 Task: Invite Team Member Softage.1@softage.net to Workspace Appointment Scheduling. Invite Team Member Softage.2@softage.net to Workspace Appointment Scheduling. Invite Team Member Softage.3@softage.net to Workspace Appointment Scheduling. Invite Team Member Softage.4@softage.net to Workspace Appointment Scheduling
Action: Mouse moved to (972, 147)
Screenshot: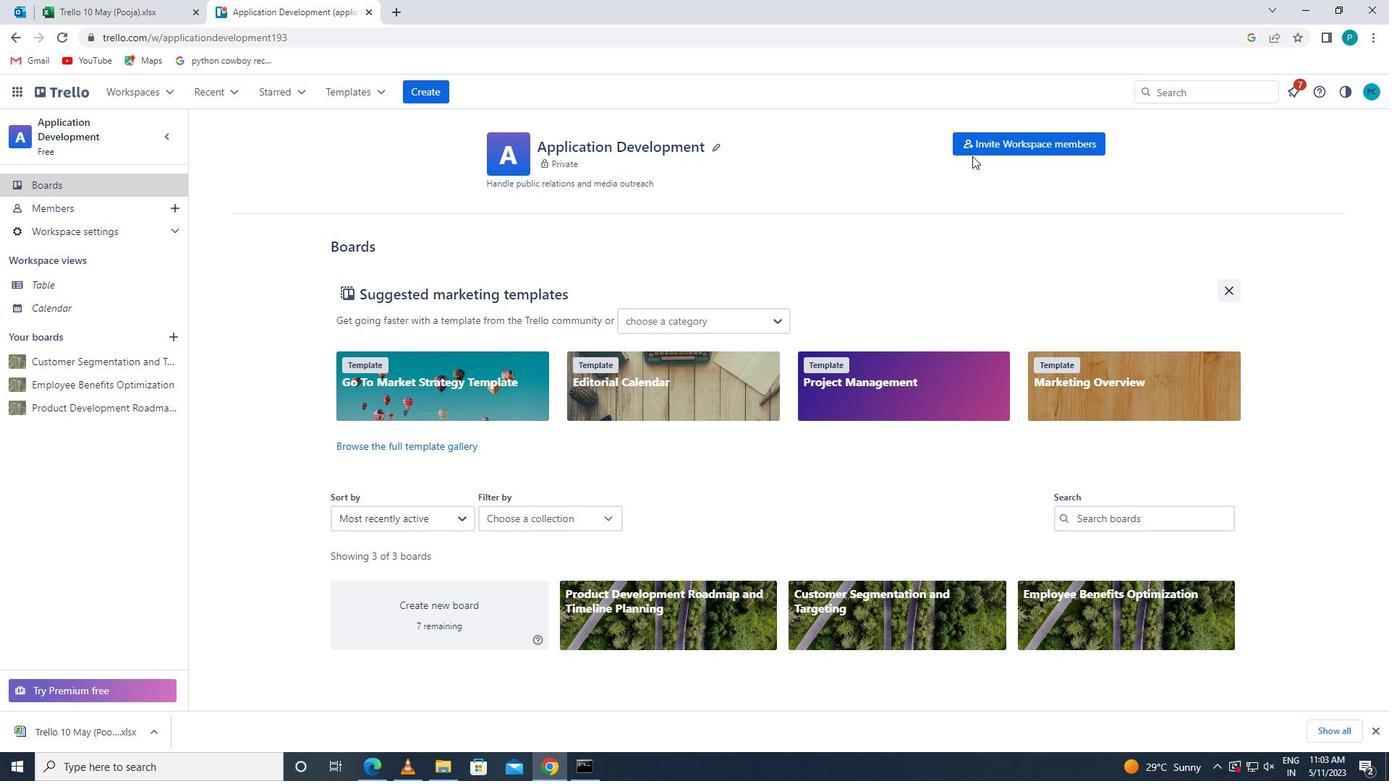 
Action: Mouse pressed left at (972, 147)
Screenshot: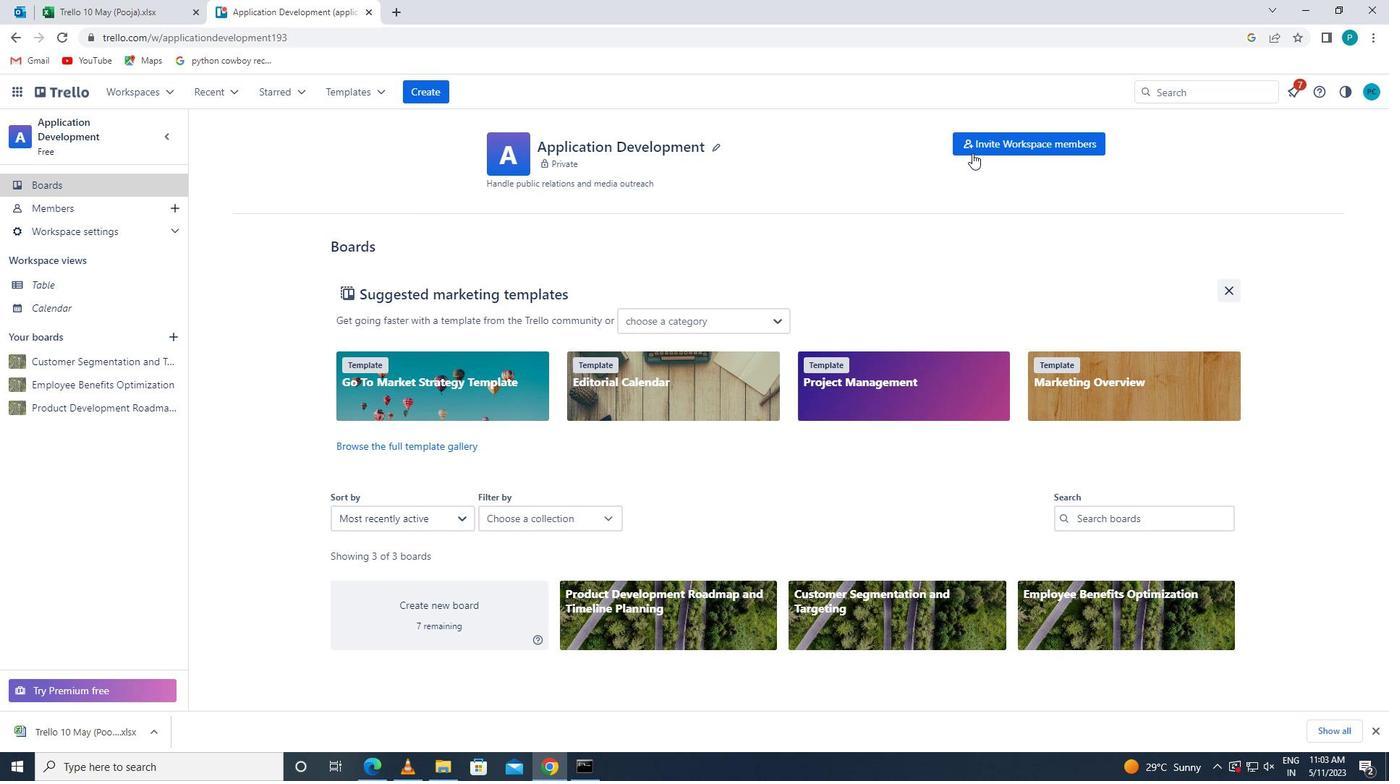
Action: Mouse moved to (890, 348)
Screenshot: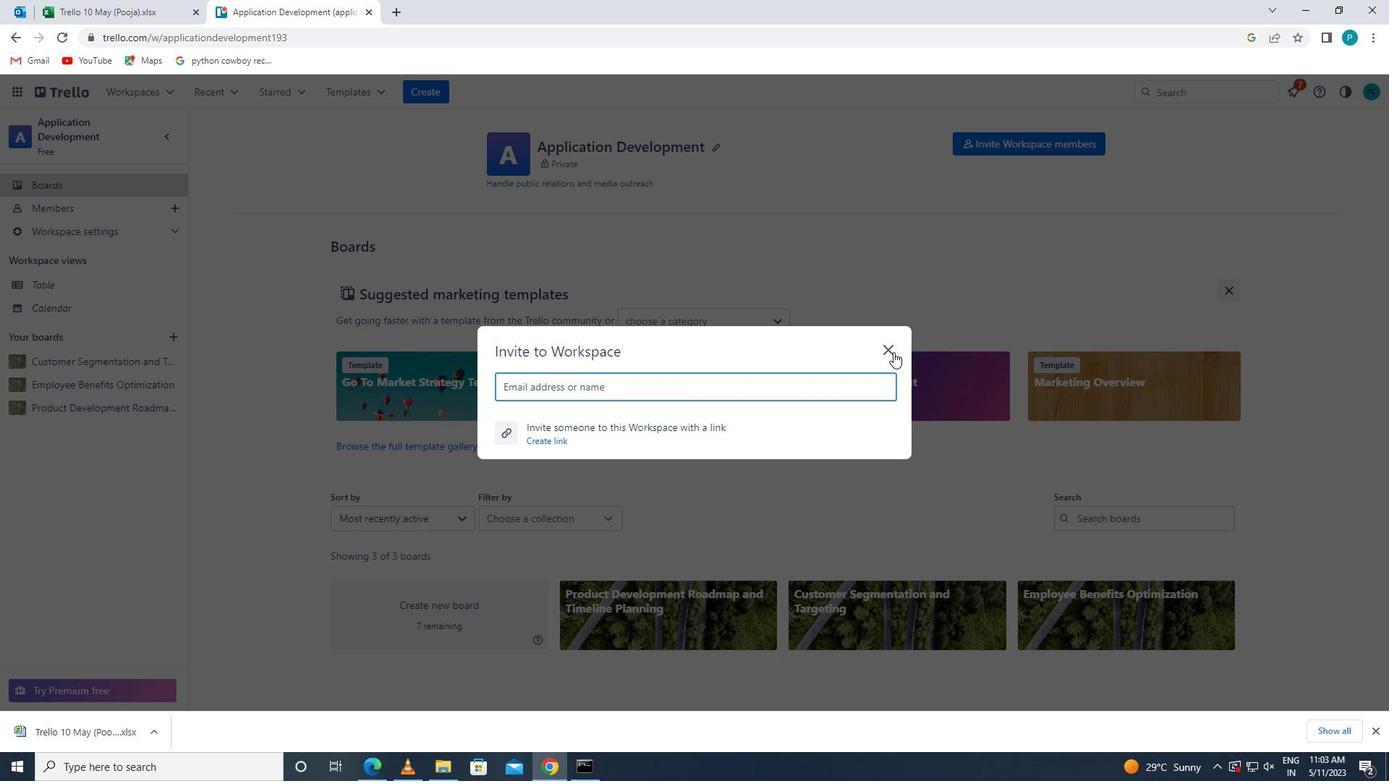 
Action: Mouse pressed left at (890, 348)
Screenshot: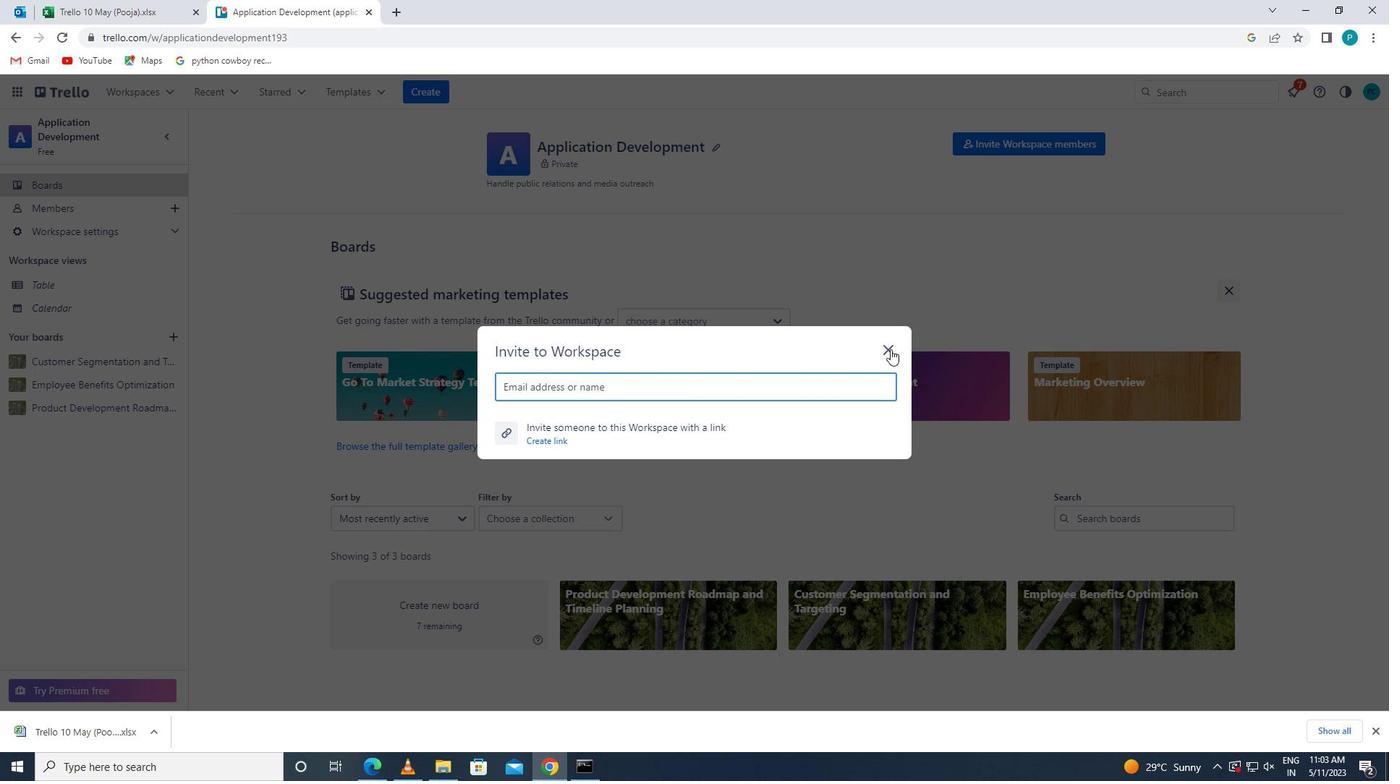 
Action: Mouse moved to (147, 88)
Screenshot: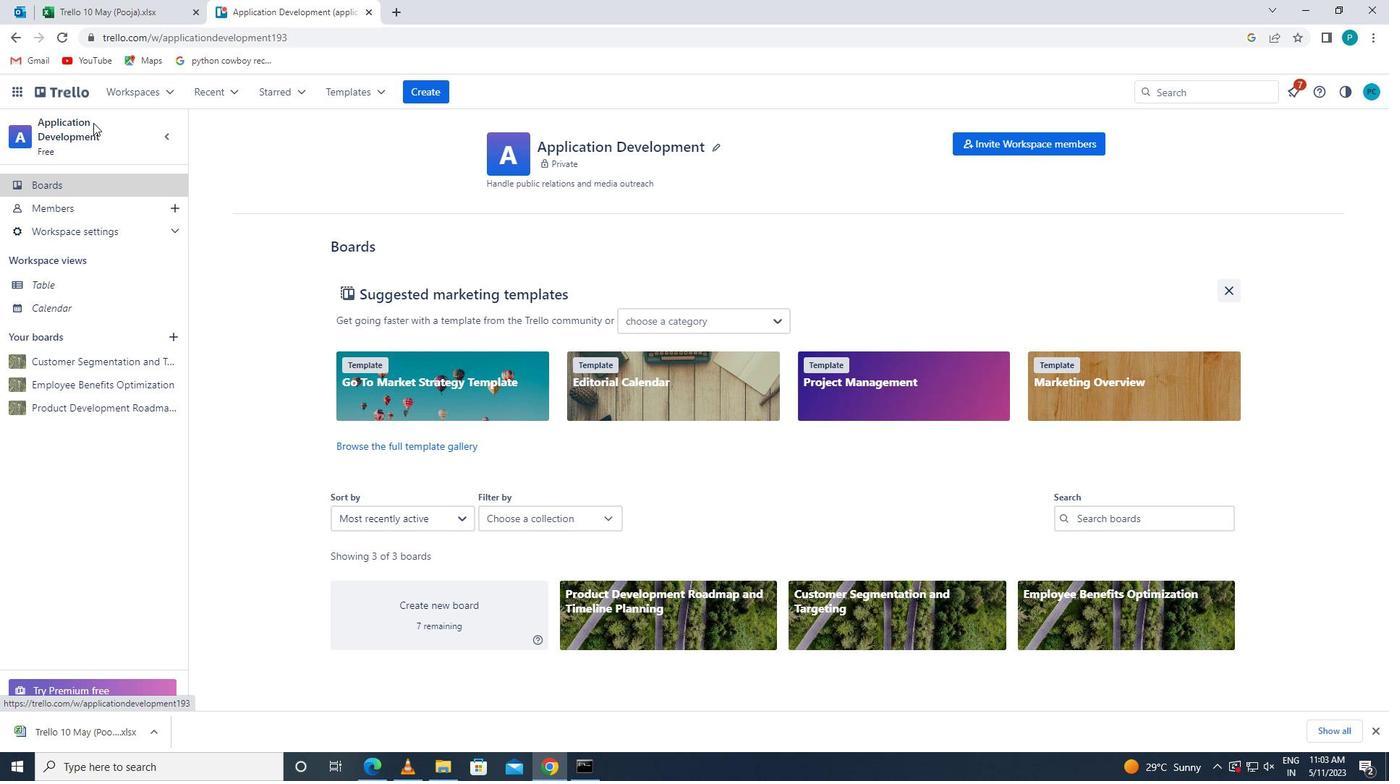 
Action: Mouse pressed left at (147, 88)
Screenshot: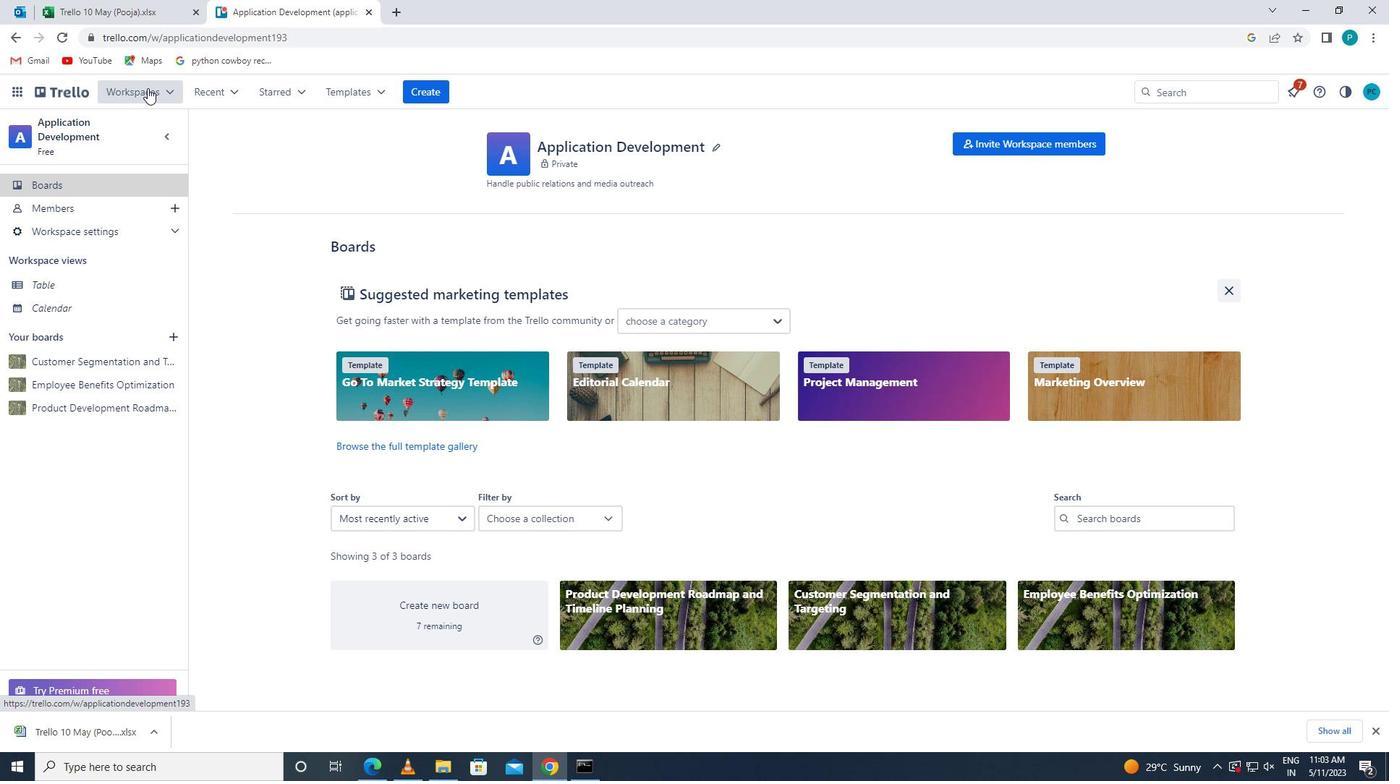 
Action: Mouse moved to (226, 405)
Screenshot: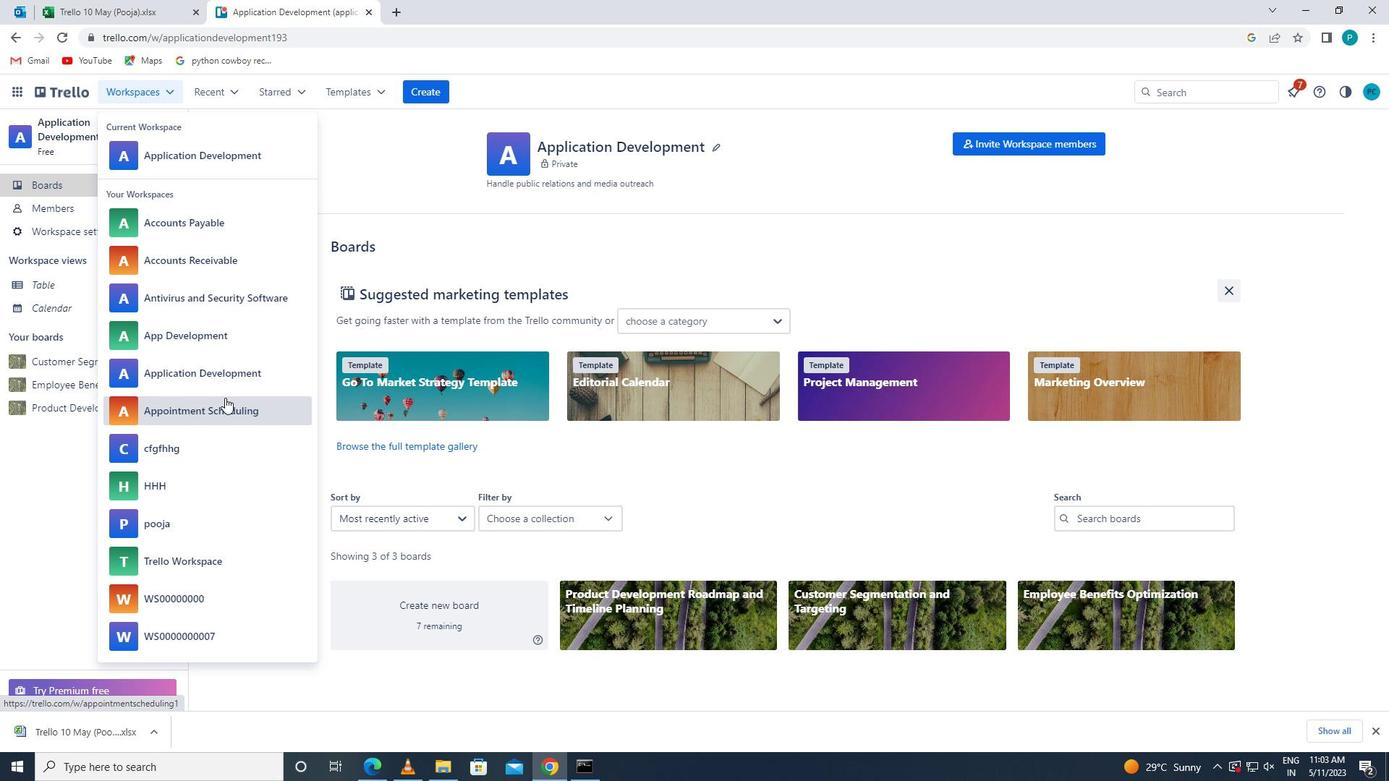 
Action: Mouse pressed left at (226, 405)
Screenshot: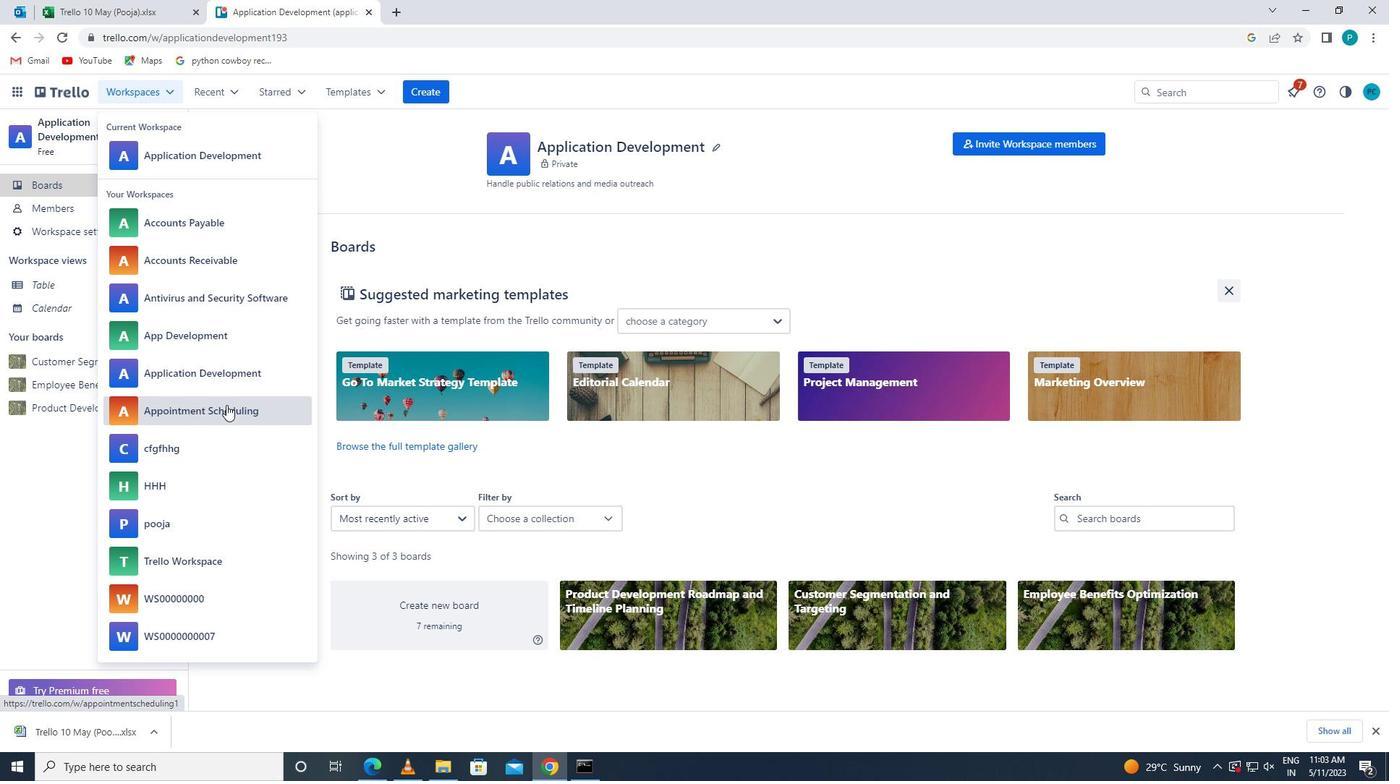 
Action: Mouse moved to (1001, 132)
Screenshot: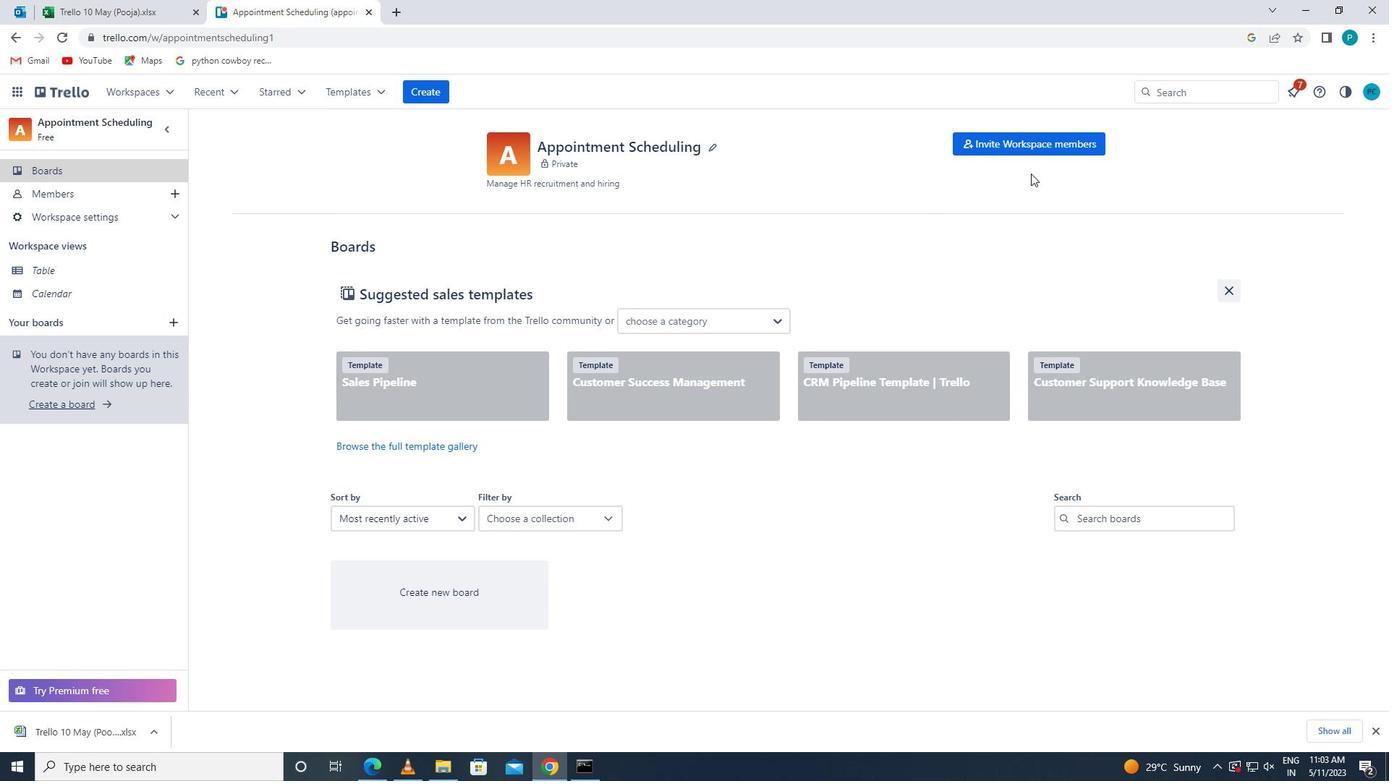 
Action: Mouse pressed left at (1001, 132)
Screenshot: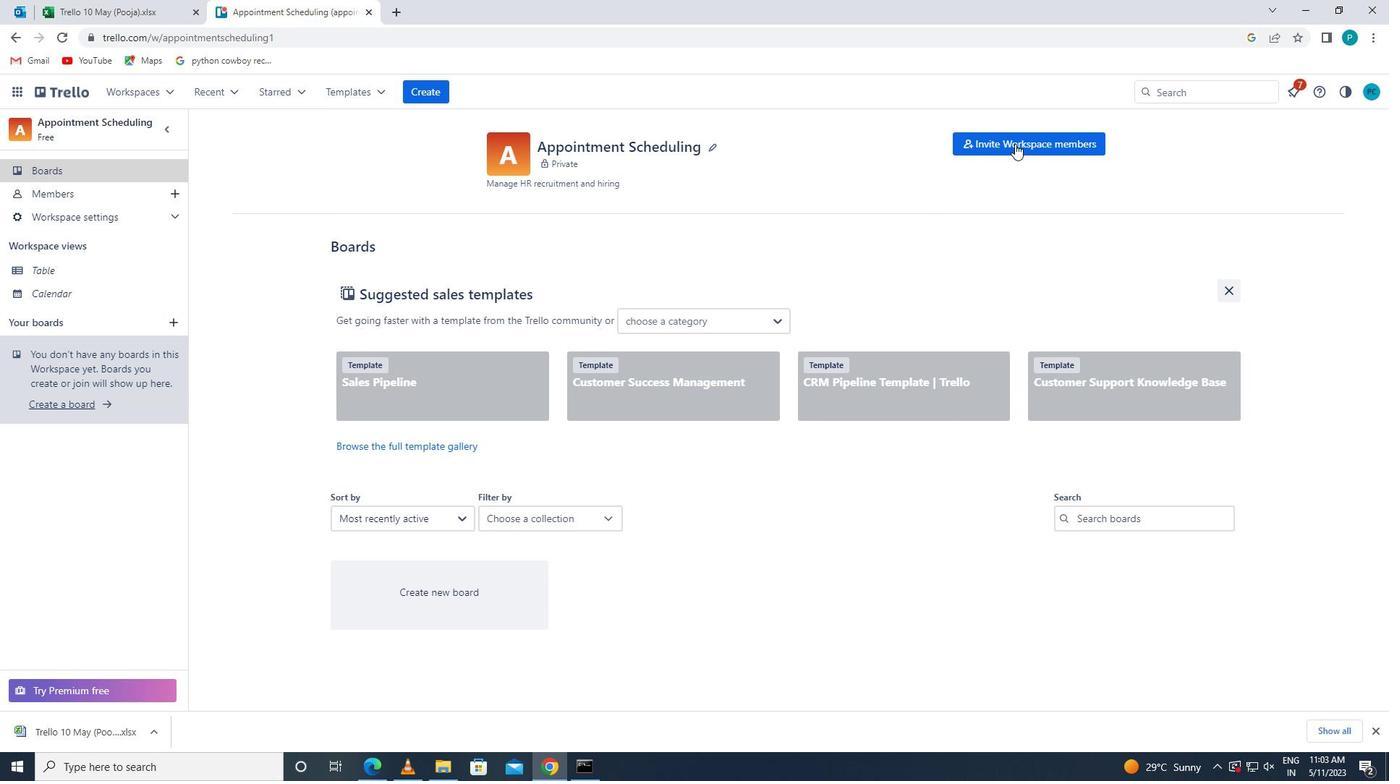 
Action: Key pressed <Key.caps_lock>s<Key.caps_lock>oftage.1<Key.caps_lock><Key.shift><Key.shift><Key.shift><Key.shift><Key.shift><Key.shift><Key.shift><Key.shift><Key.shift><Key.shift><Key.shift><Key.shift><Key.shift><Key.shift>@<Key.caps_lock>SOFTAGE.NET
Screenshot: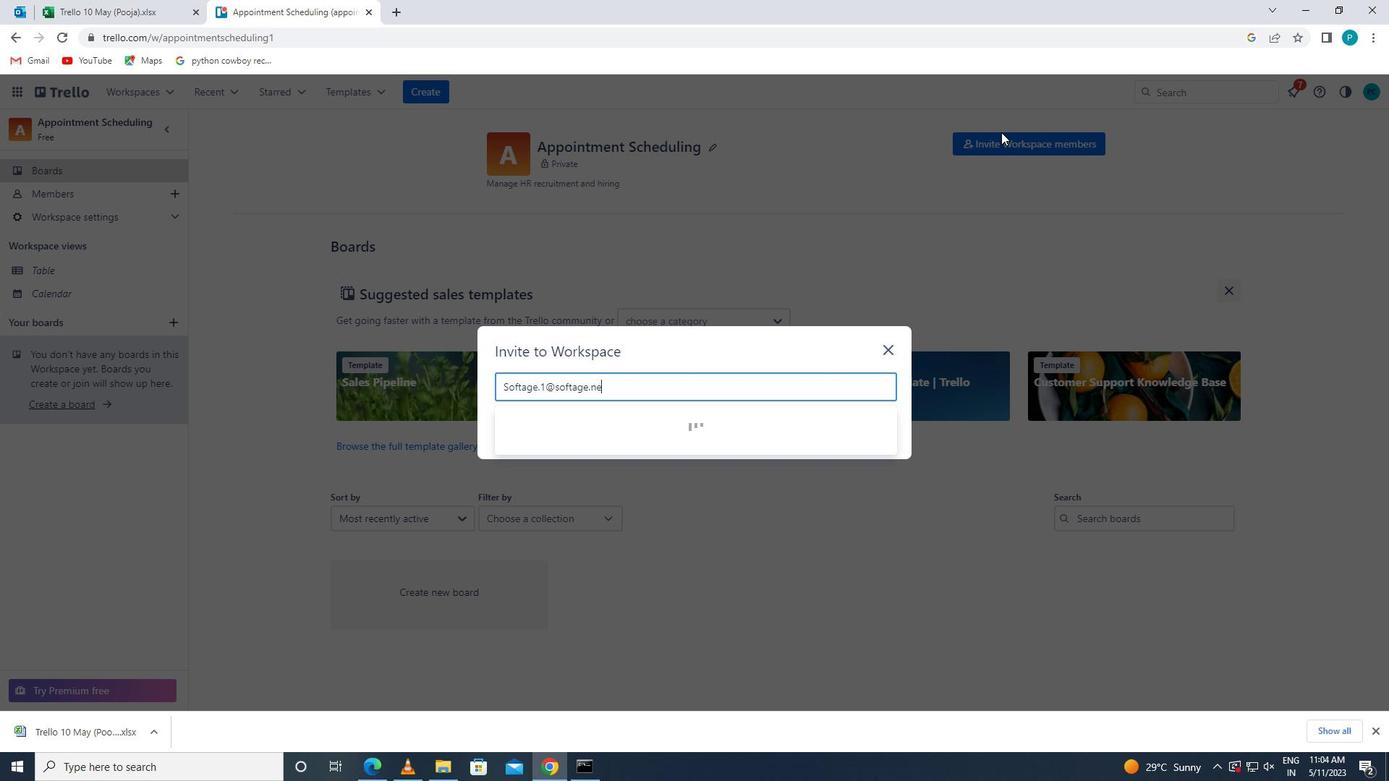 
Action: Mouse moved to (552, 424)
Screenshot: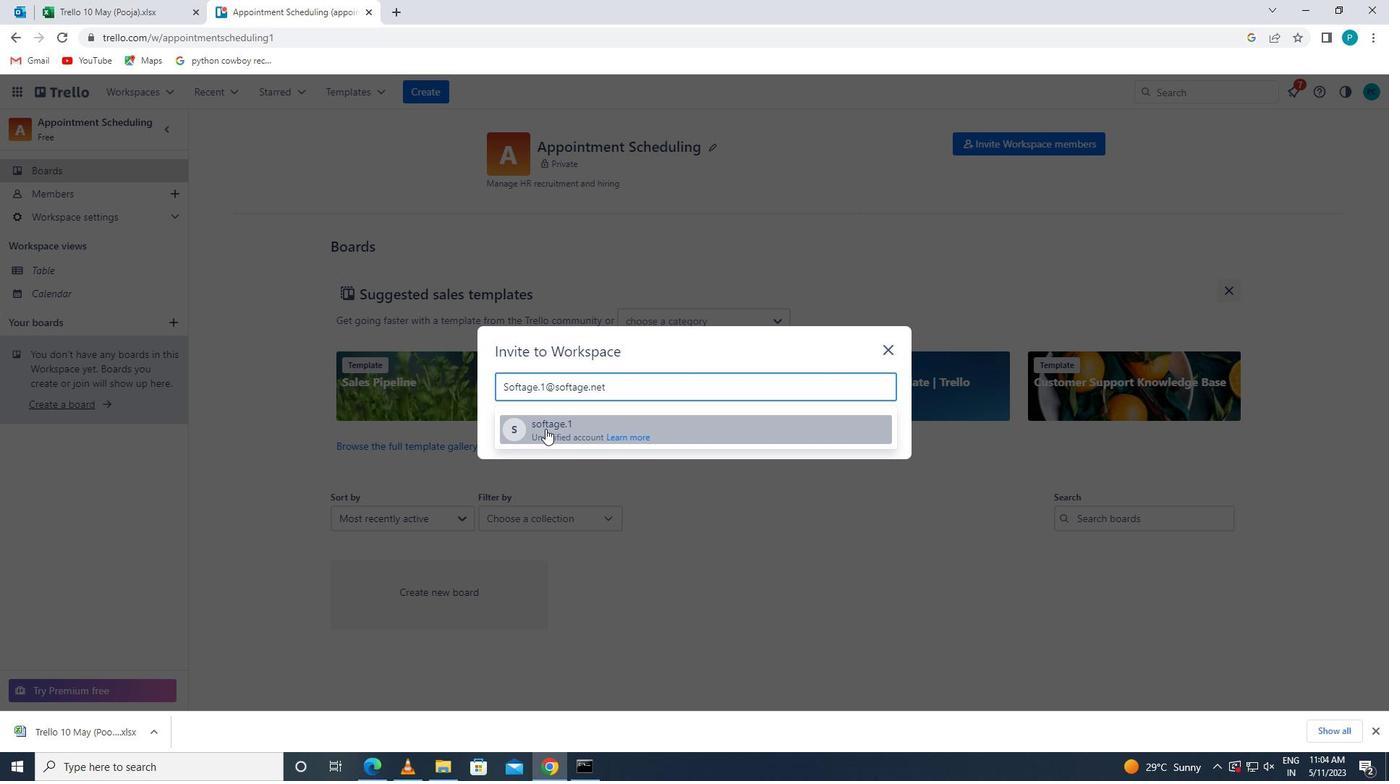 
Action: Mouse pressed left at (552, 424)
Screenshot: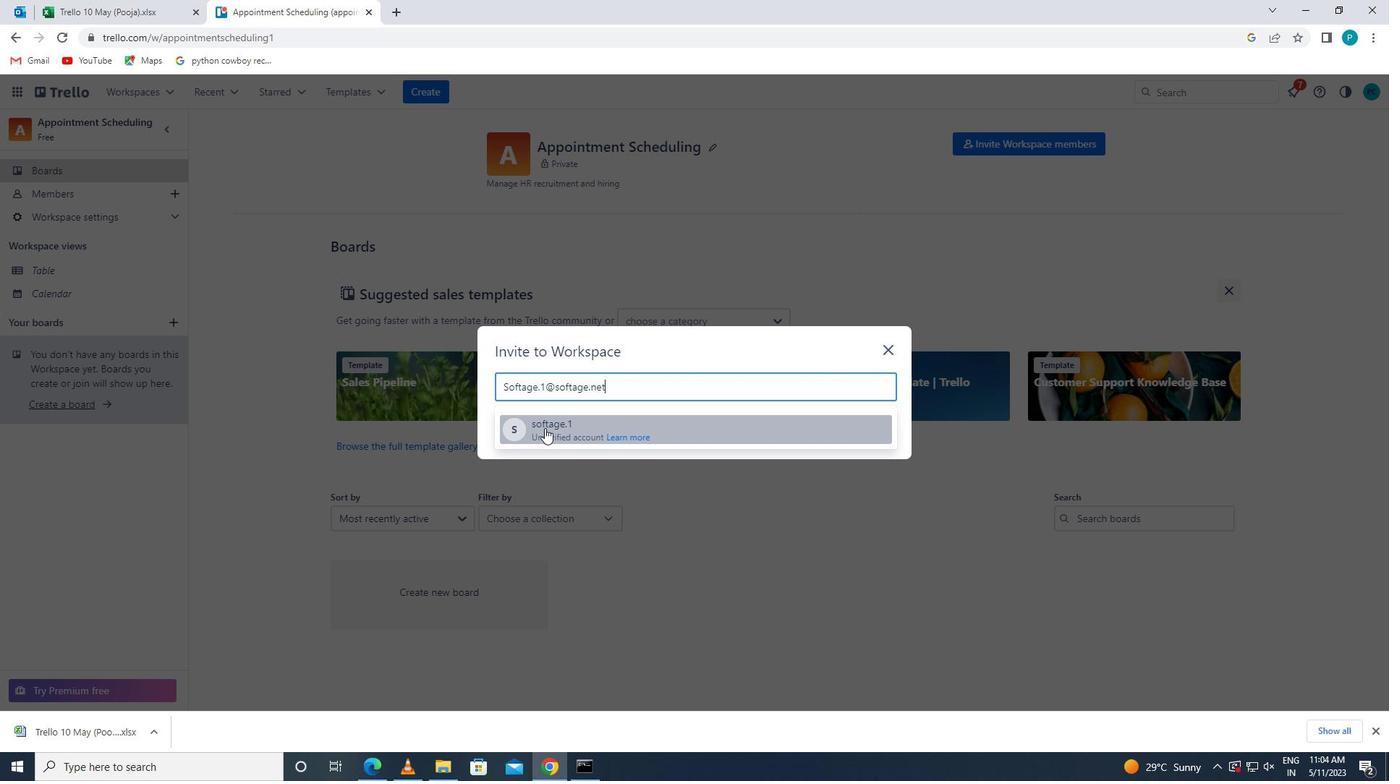 
Action: Mouse moved to (600, 367)
Screenshot: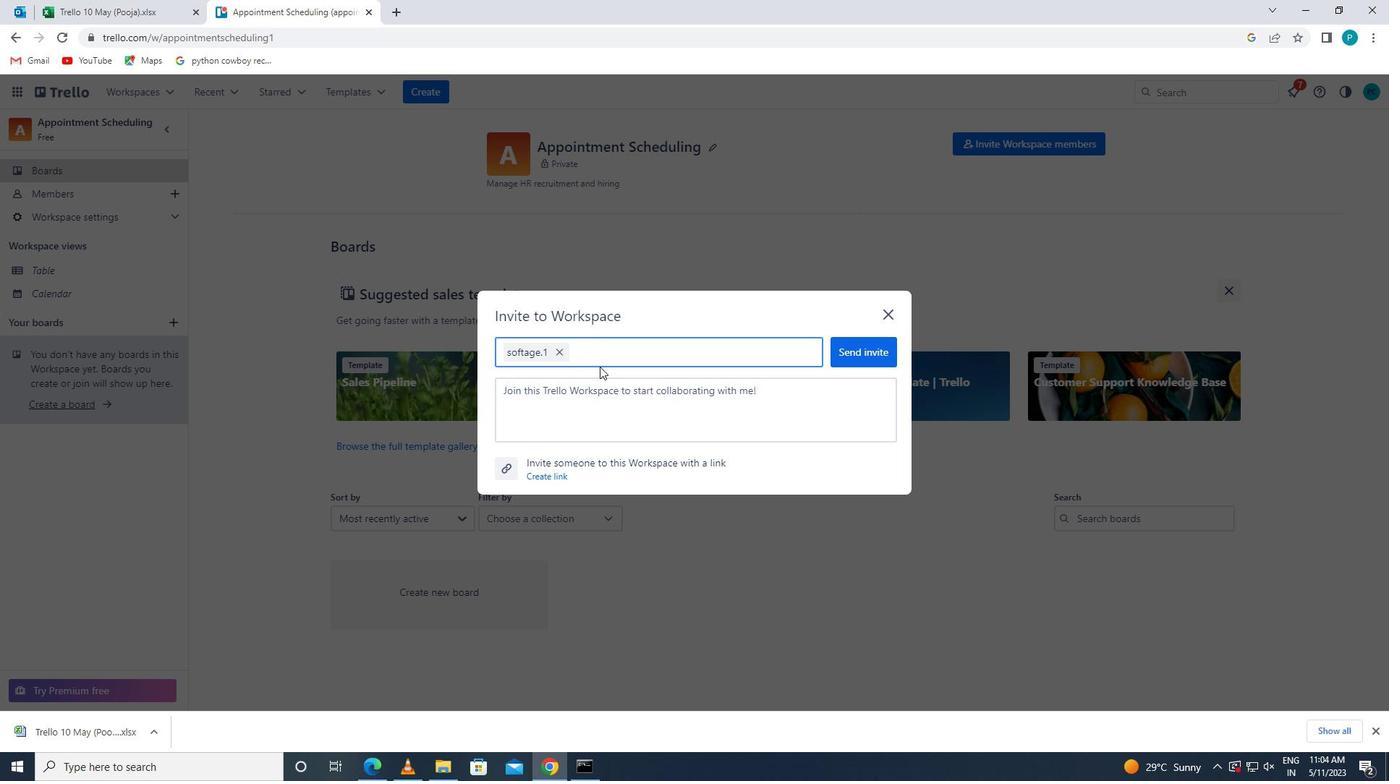 
Action: Key pressed <Key.caps_lock>S<Key.caps_lock>OFTAGE2<Key.backspace>.2<Key.shift>@SOFTAGE.NET
Screenshot: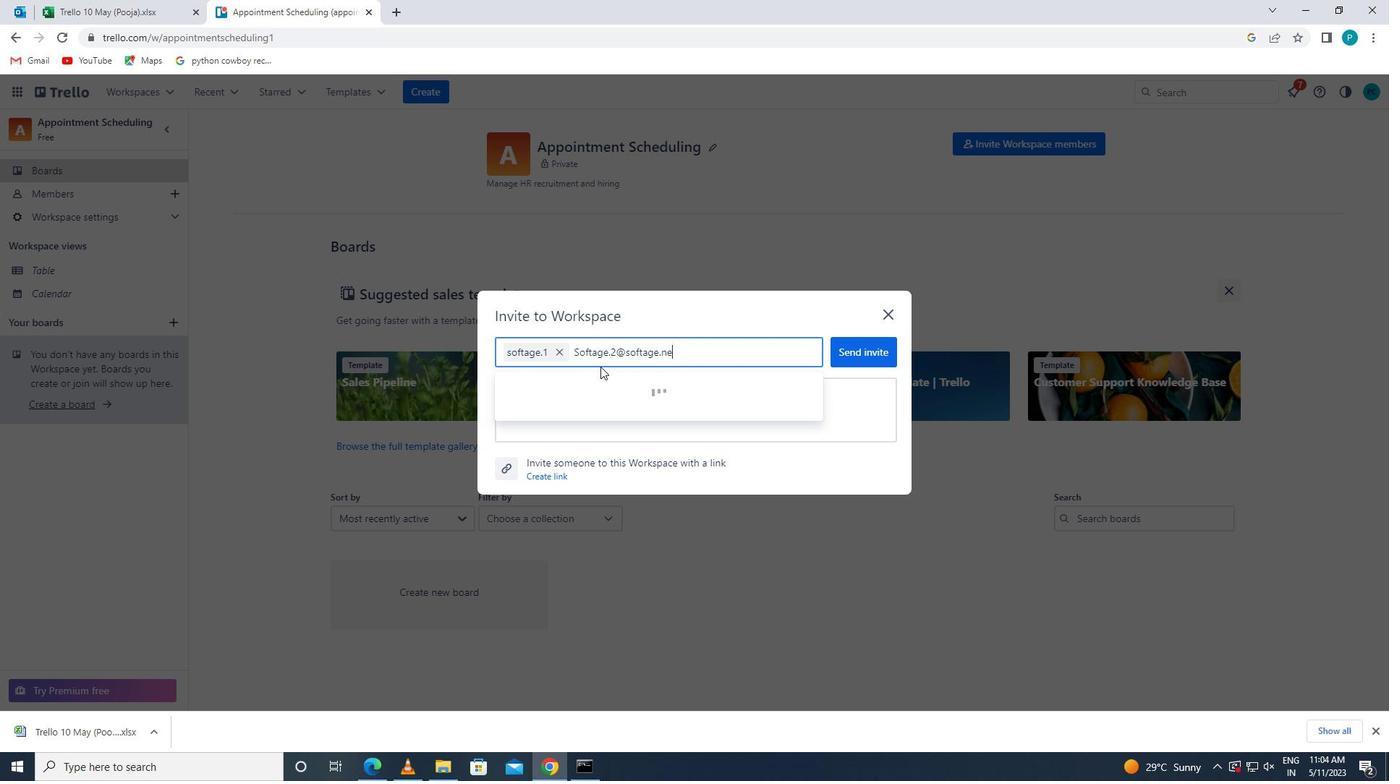 
Action: Mouse moved to (534, 384)
Screenshot: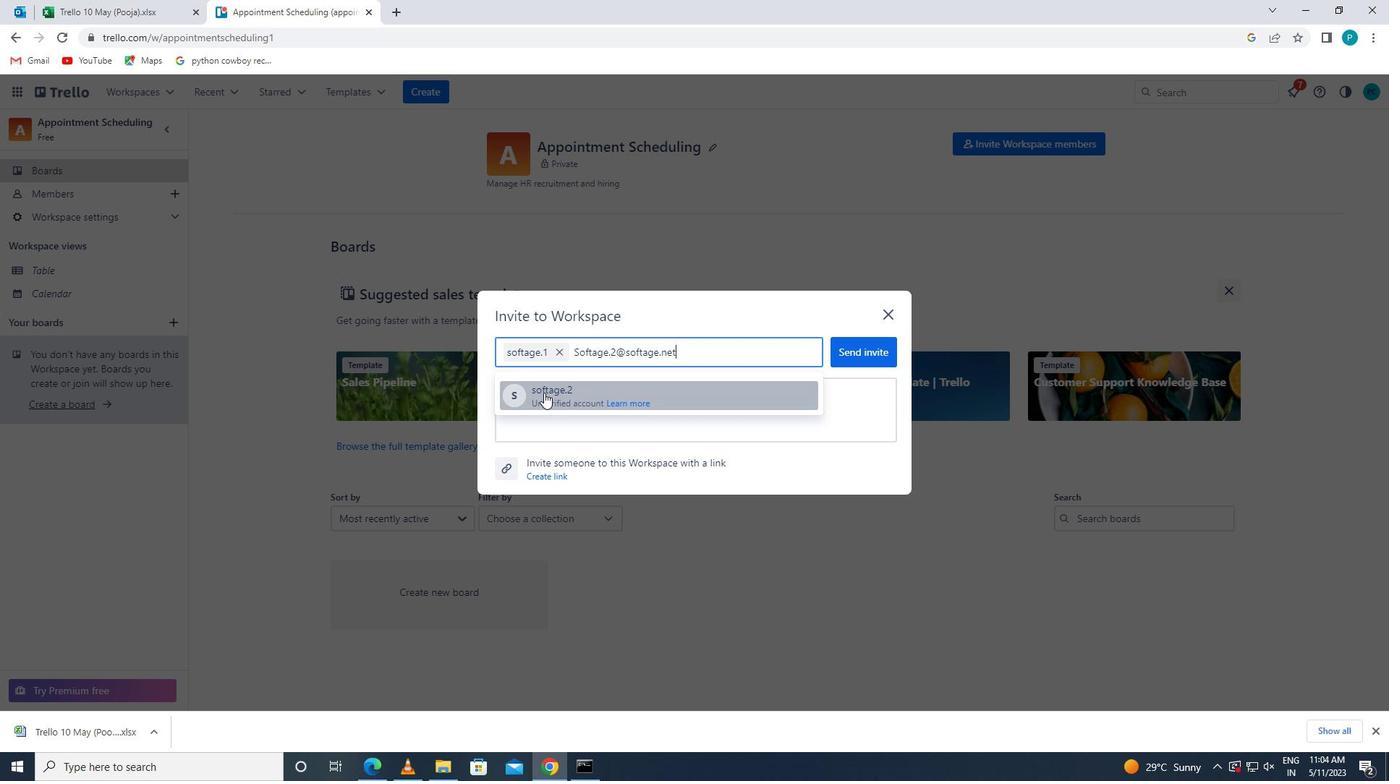 
Action: Mouse pressed left at (534, 384)
Screenshot: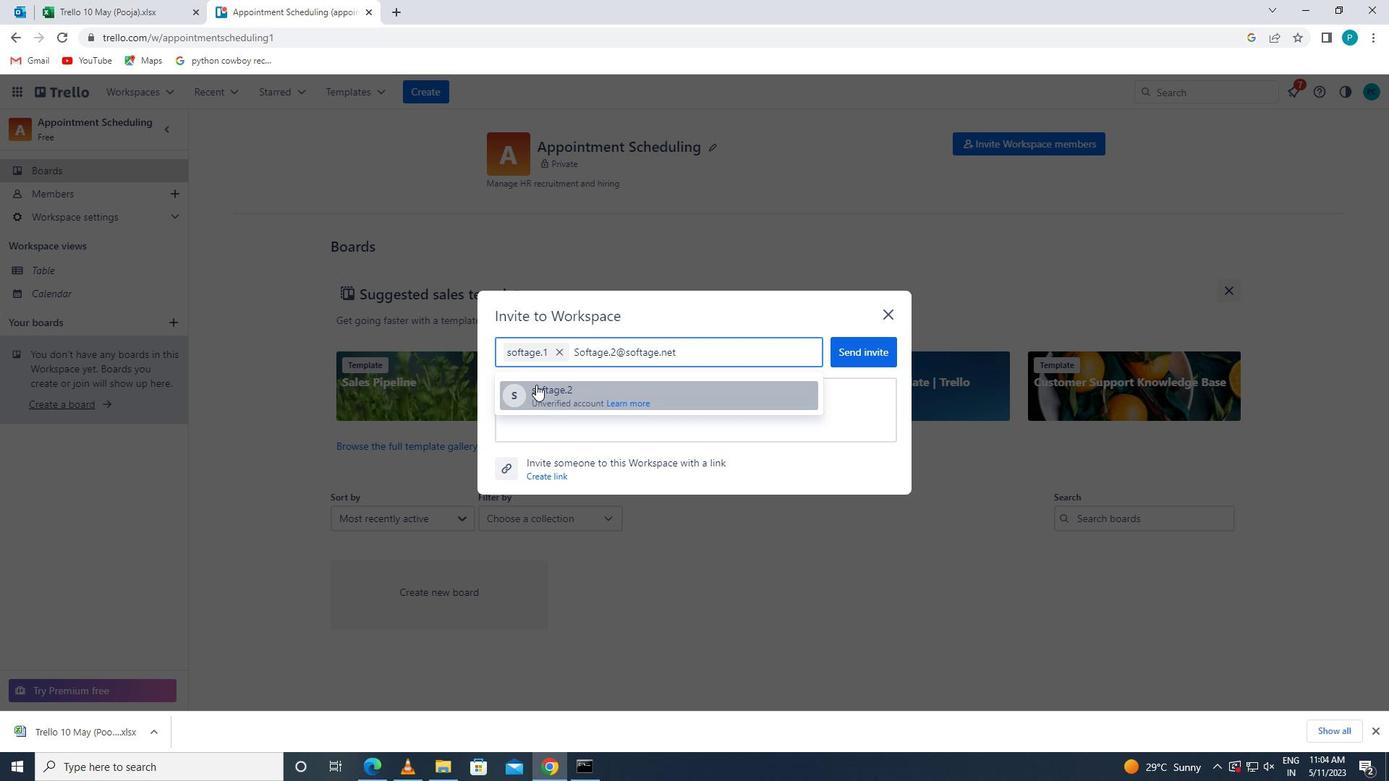 
Action: Mouse moved to (731, 377)
Screenshot: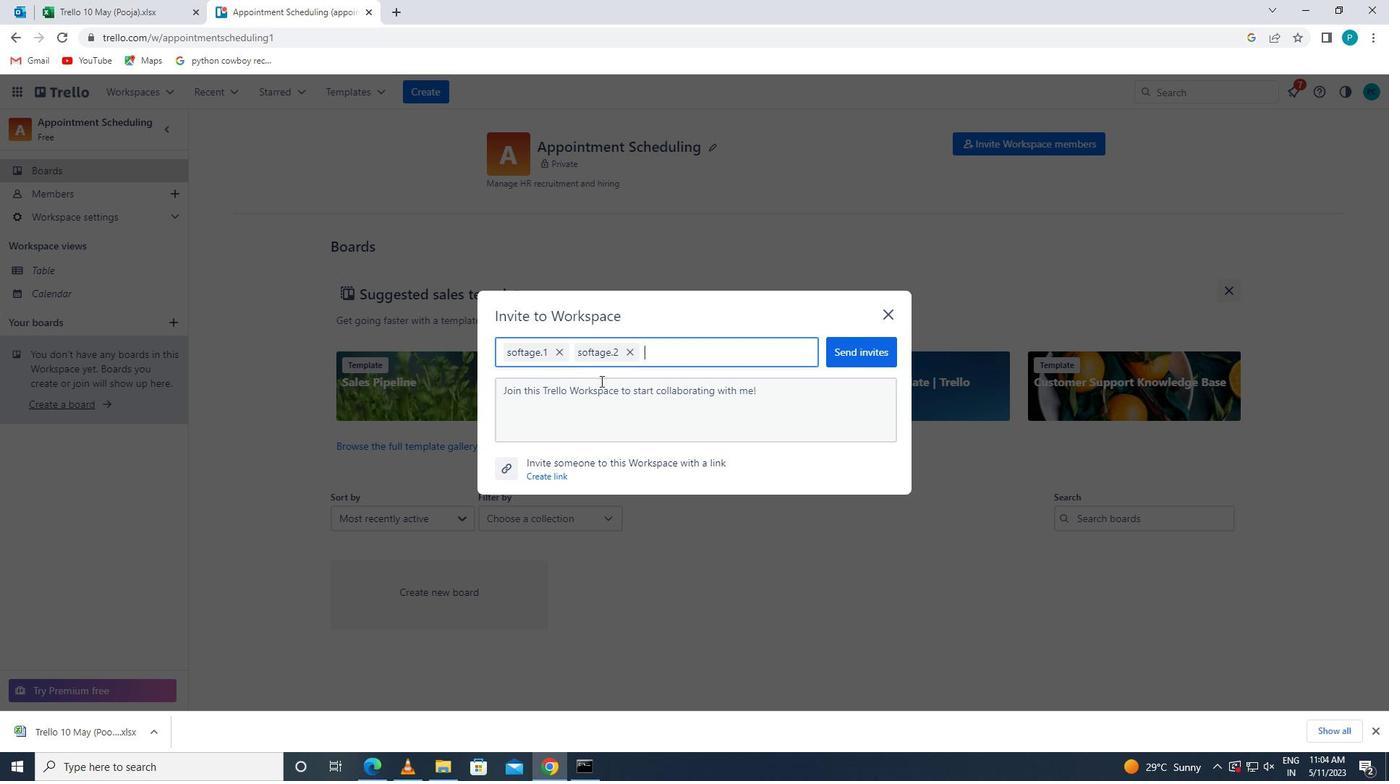 
Action: Key pressed <Key.caps_lock>S<Key.caps_lock>OFTAGE.3<Key.shift>@SOFTAGE.NET
Screenshot: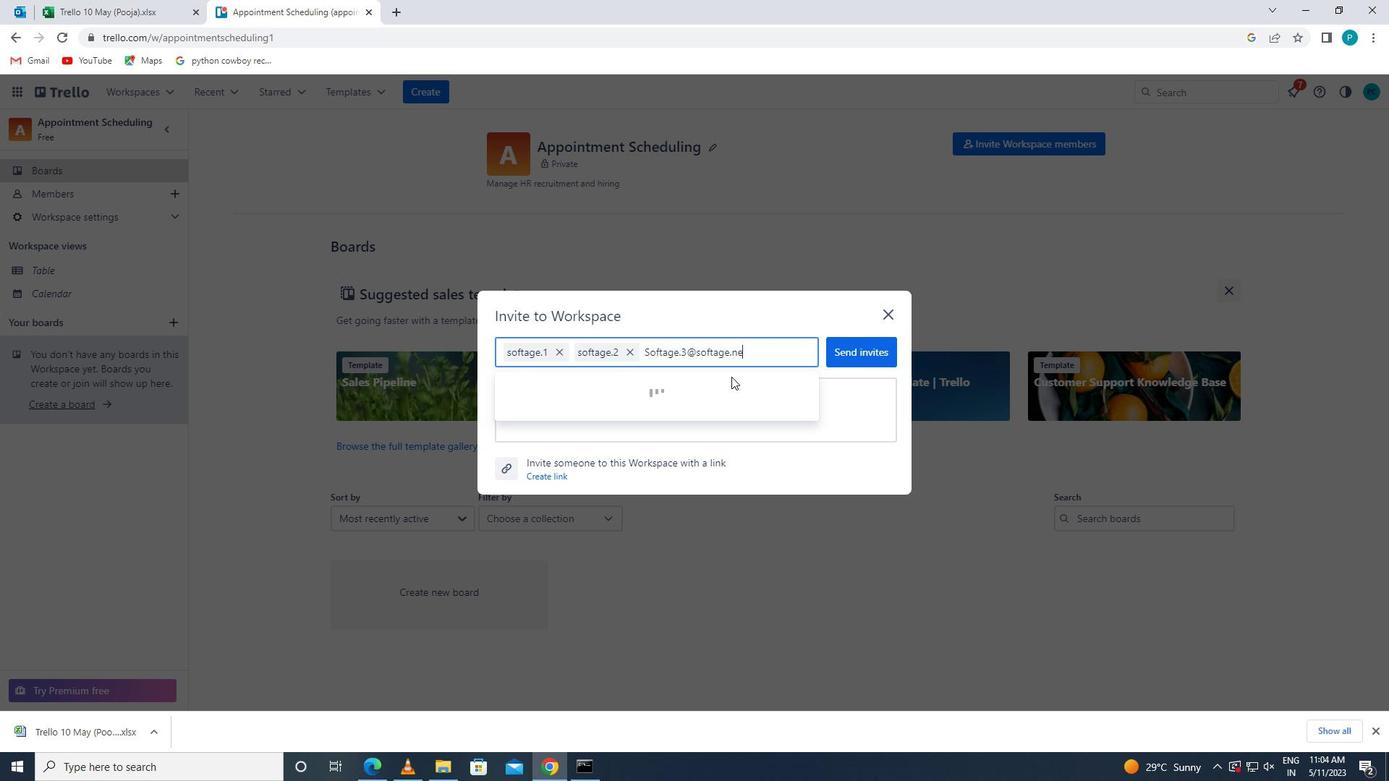 
Action: Mouse moved to (541, 385)
Screenshot: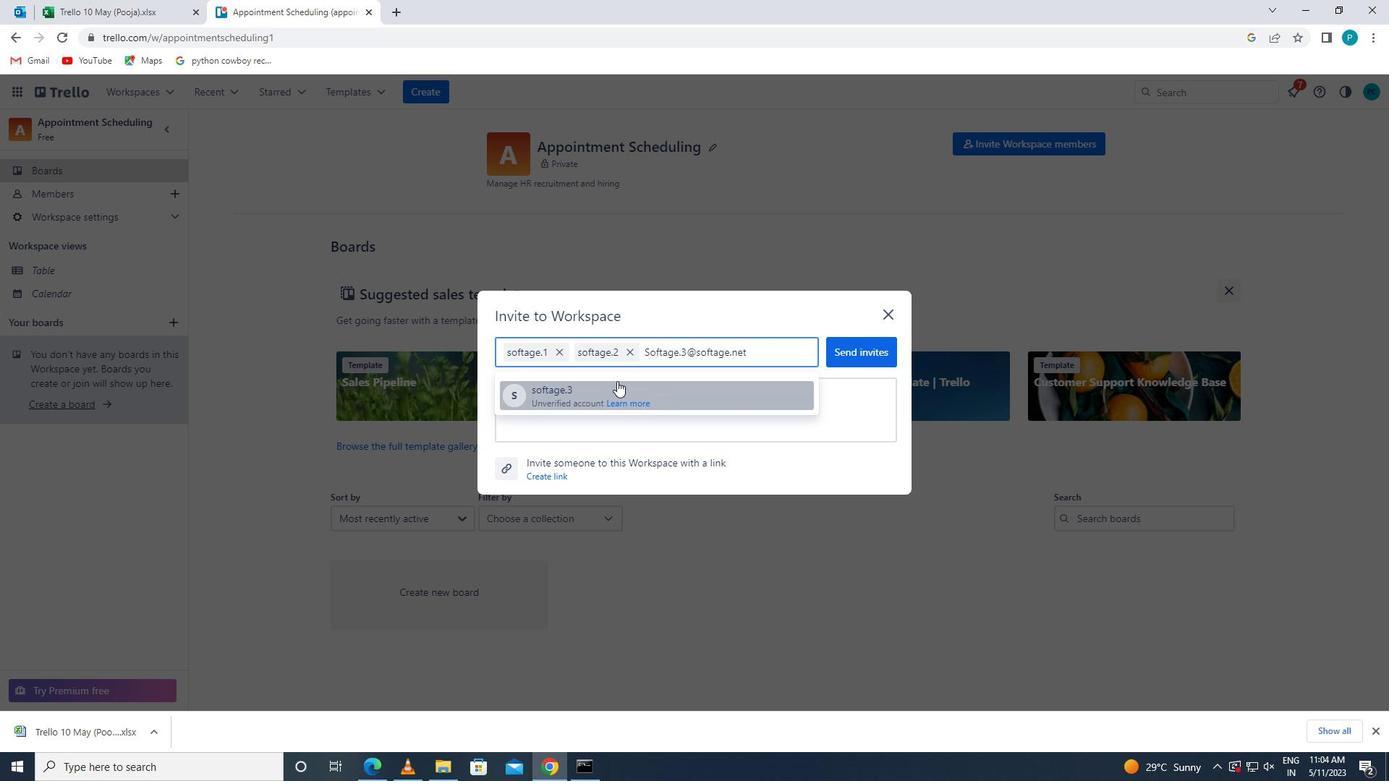 
Action: Mouse pressed left at (541, 385)
Screenshot: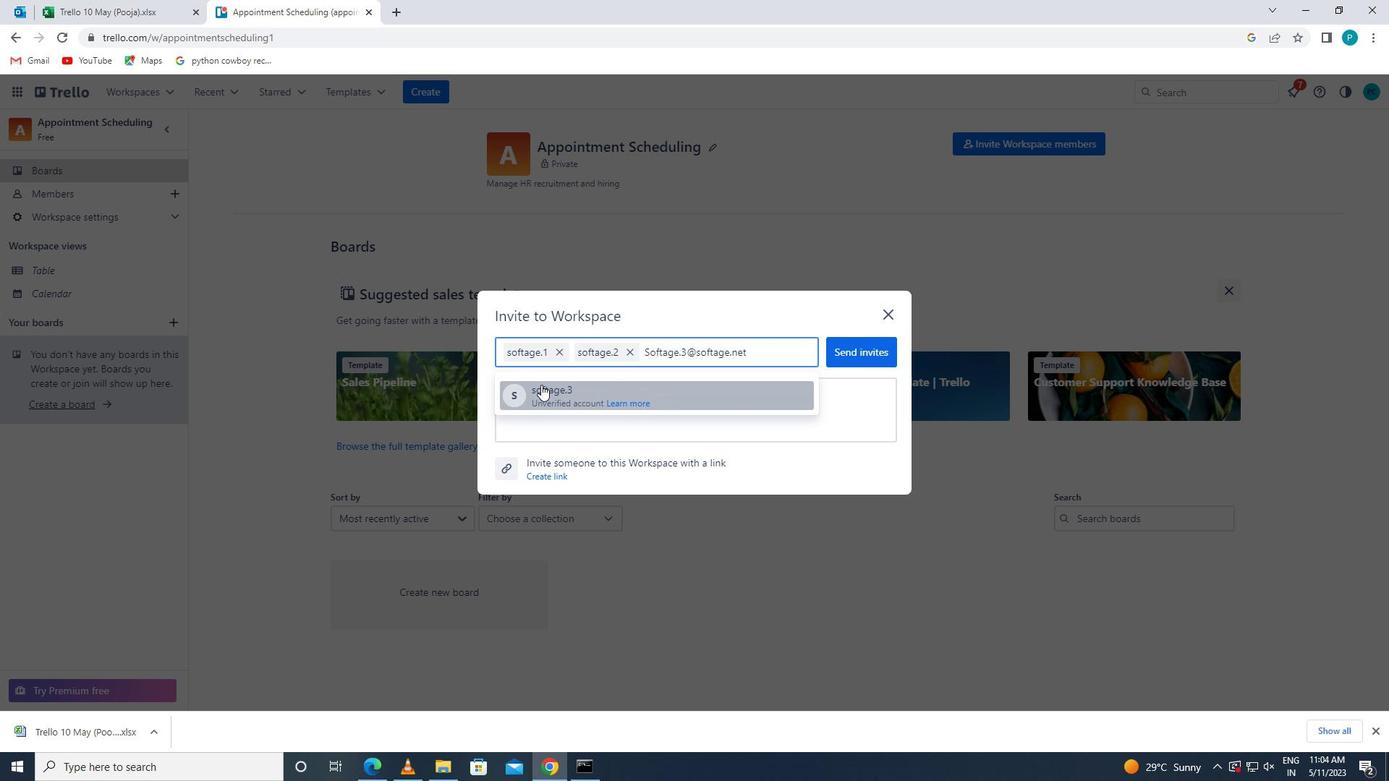 
Action: Key pressed <Key.caps_lock>S<Key.caps_lock>OFTAGE.N<Key.backspace>4<Key.shift>@SOFTAGE.NET
Screenshot: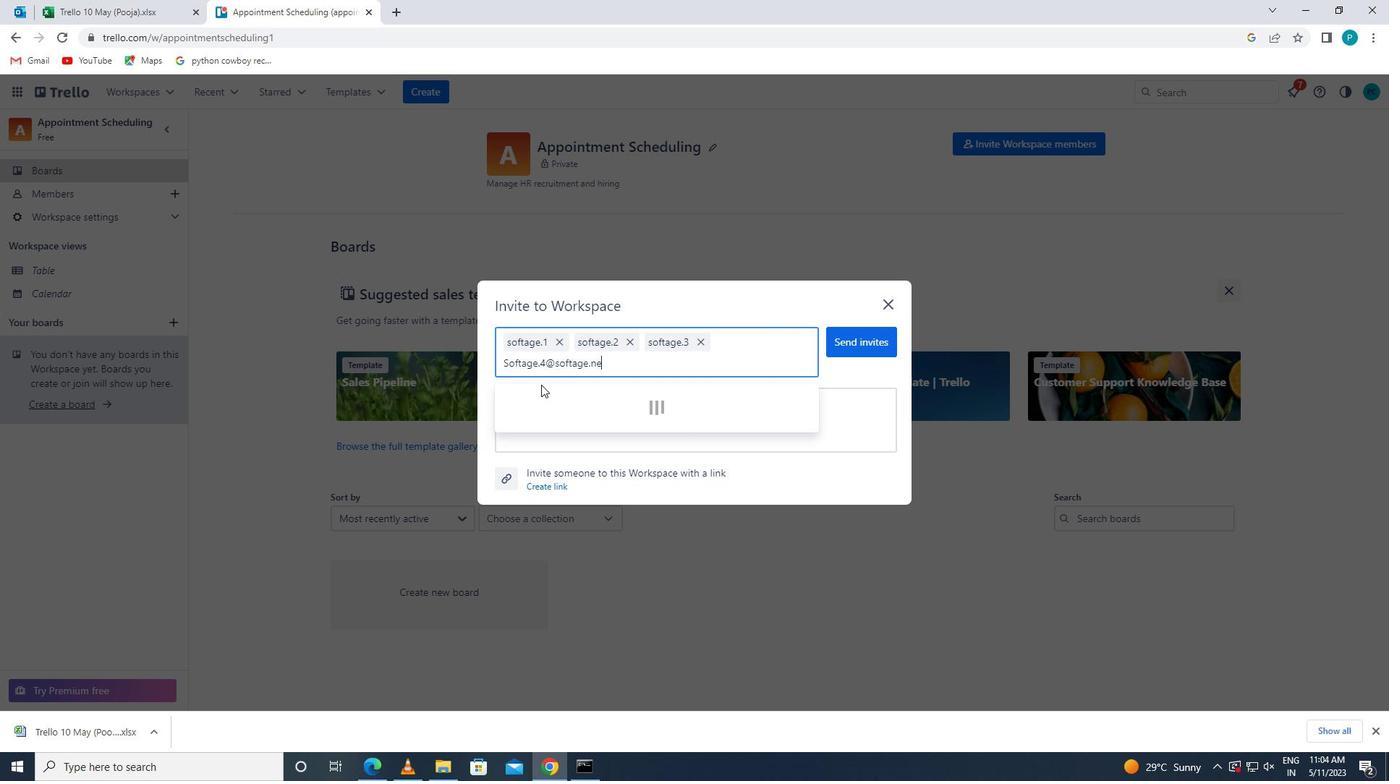 
Action: Mouse moved to (562, 397)
Screenshot: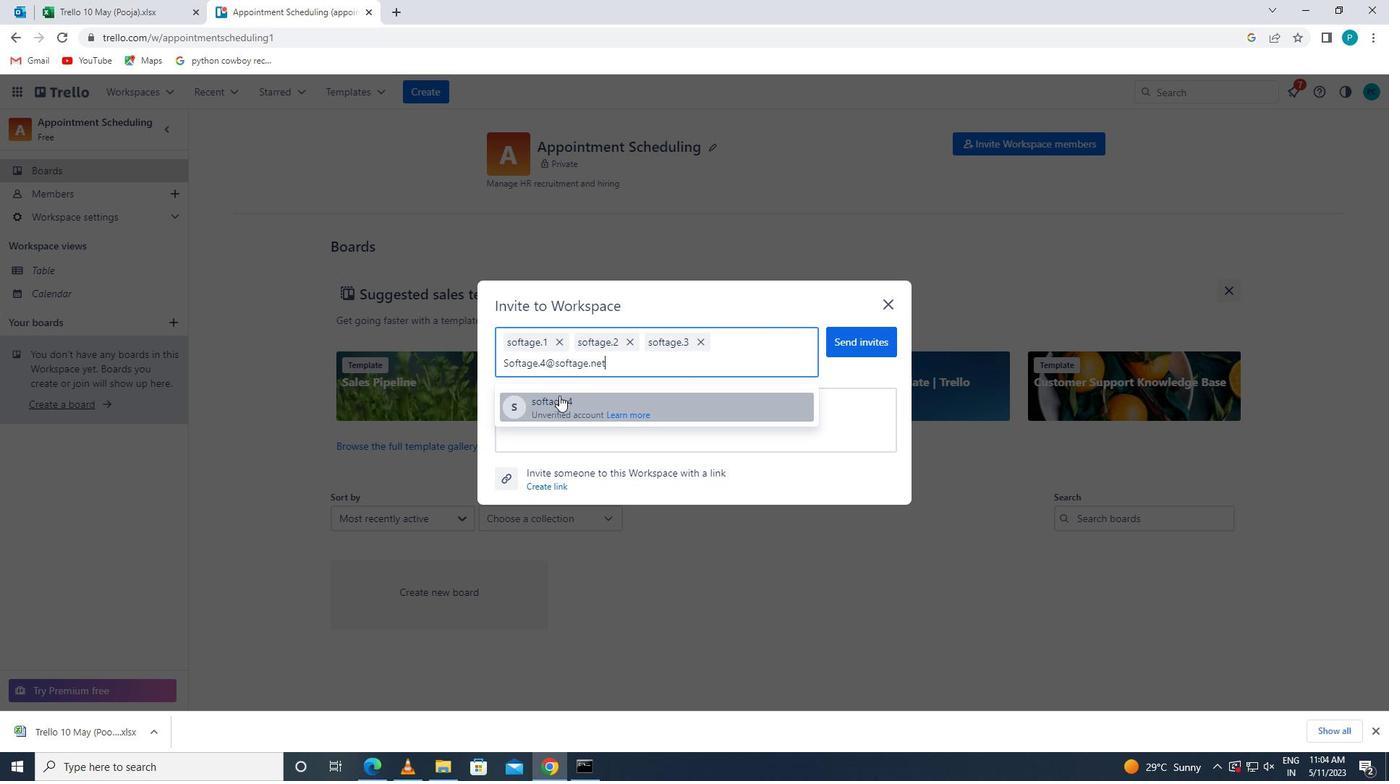 
Action: Mouse pressed left at (562, 397)
Screenshot: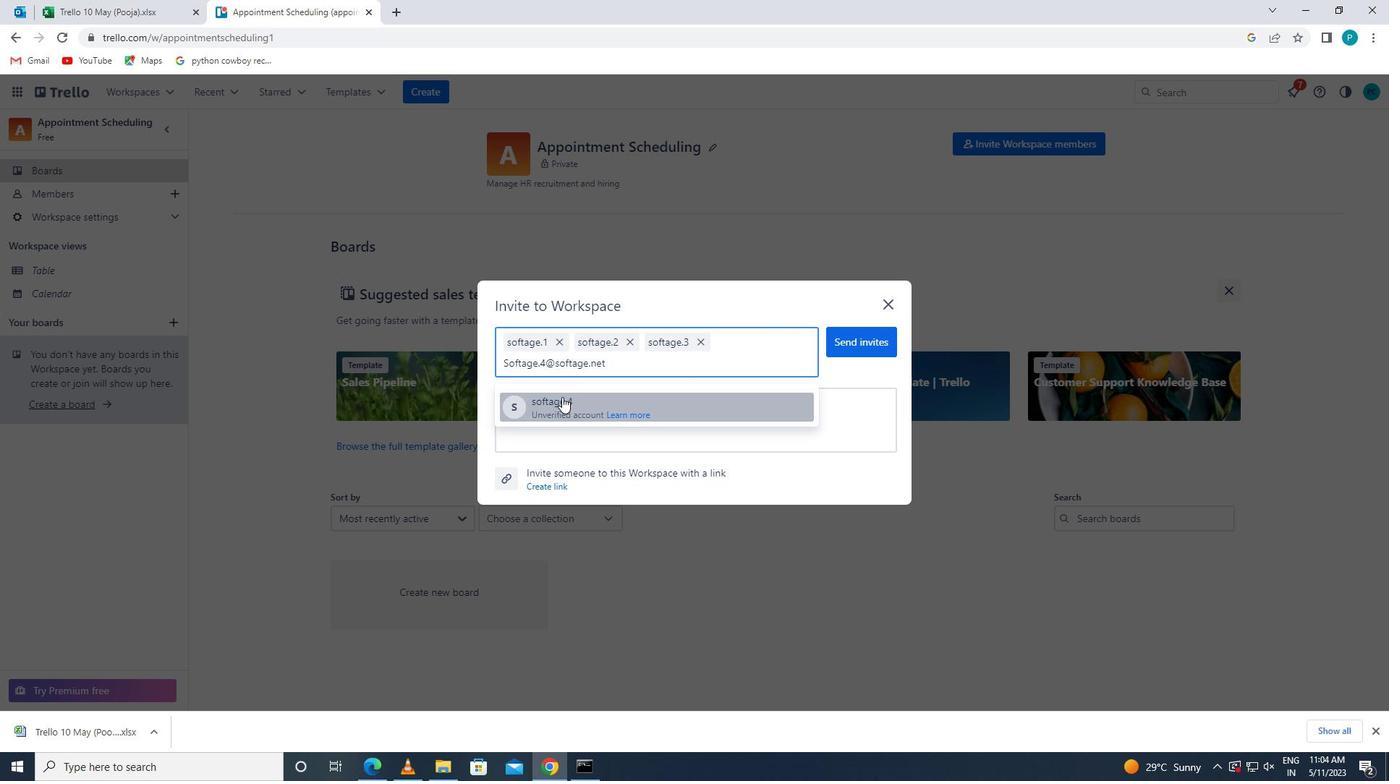 
Action: Mouse moved to (850, 336)
Screenshot: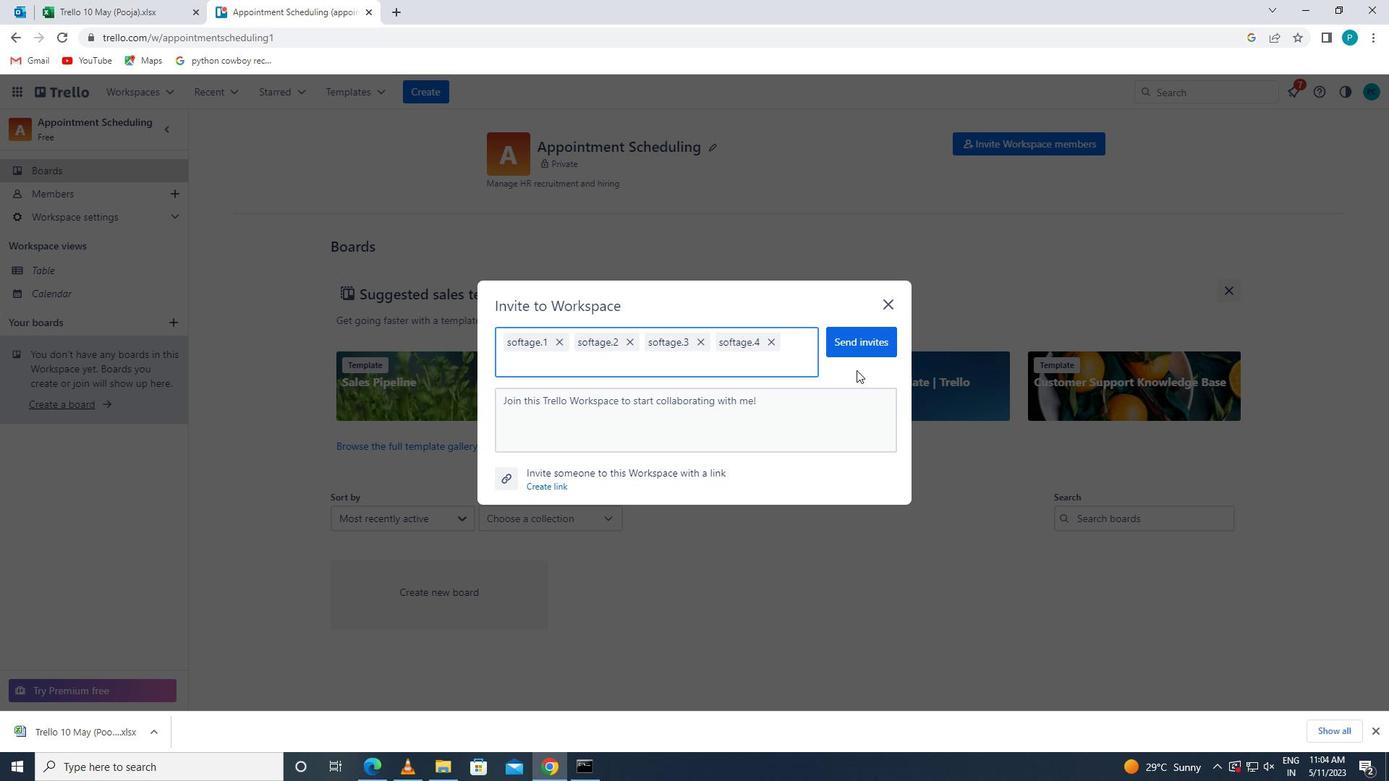 
Action: Mouse pressed left at (850, 336)
Screenshot: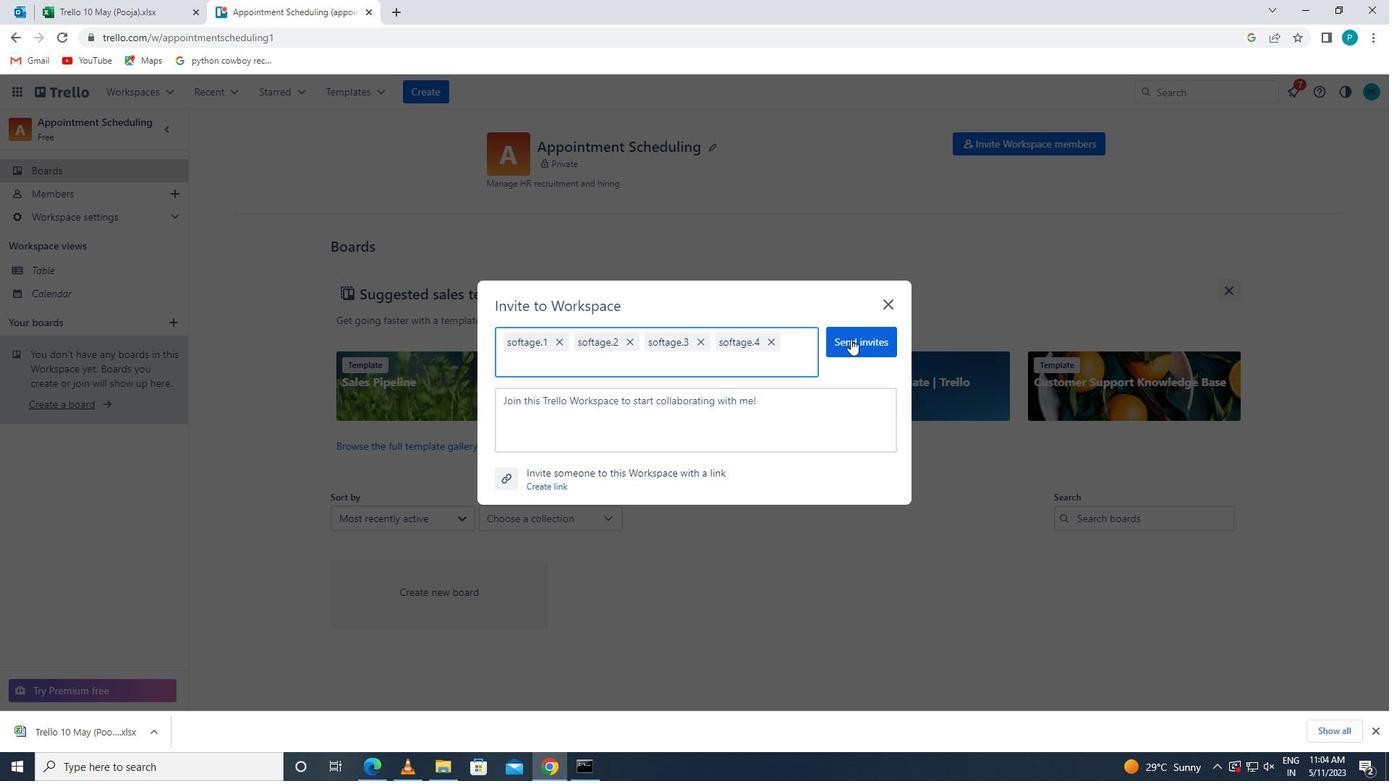 
